 Task: Create a rule from the Recommended list, Task Added to this Project -> add SubTasks in the project TouchLine with SubTasks Gather and Analyse Requirements , Design and Implement Solution , System Test and UAT , Release to Production / Go Live.
Action: Mouse moved to (72, 388)
Screenshot: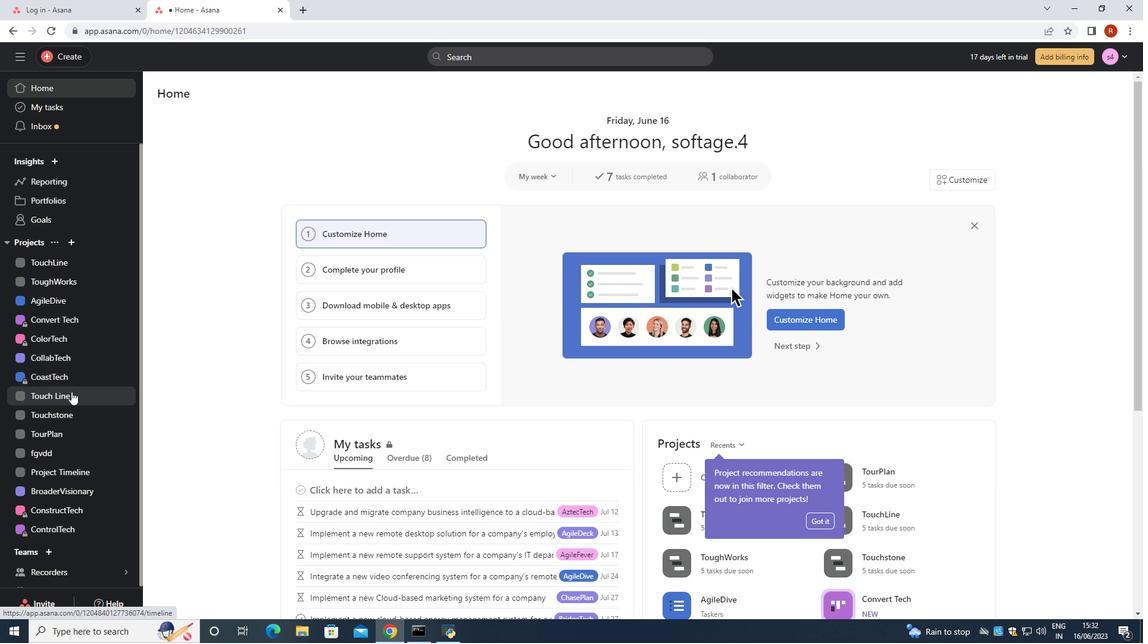 
Action: Mouse pressed left at (72, 388)
Screenshot: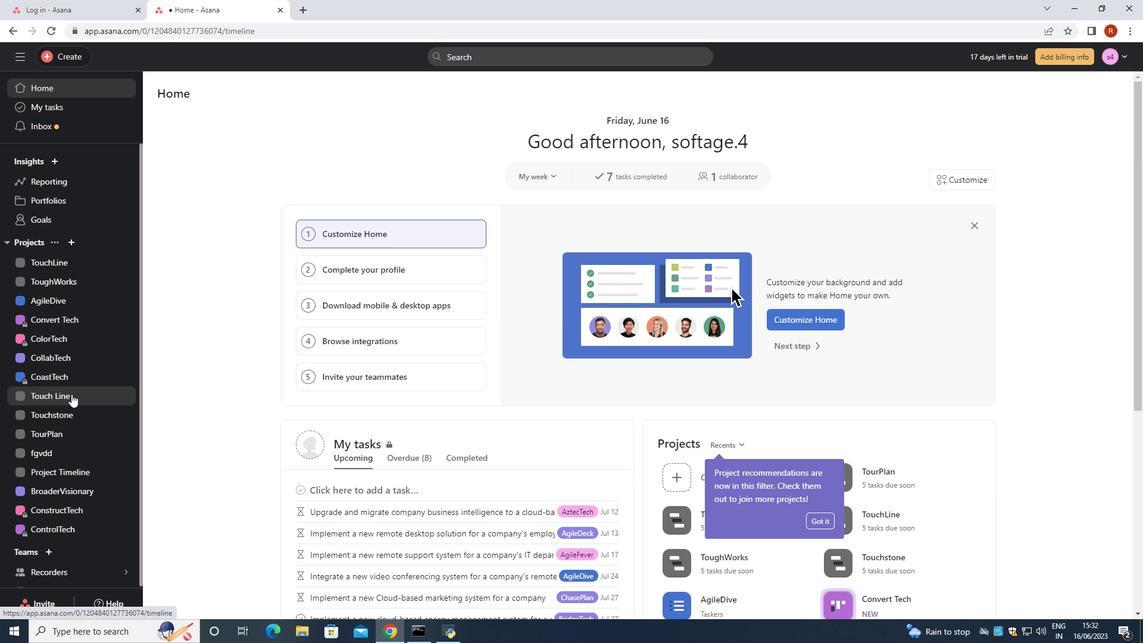 
Action: Mouse moved to (1093, 103)
Screenshot: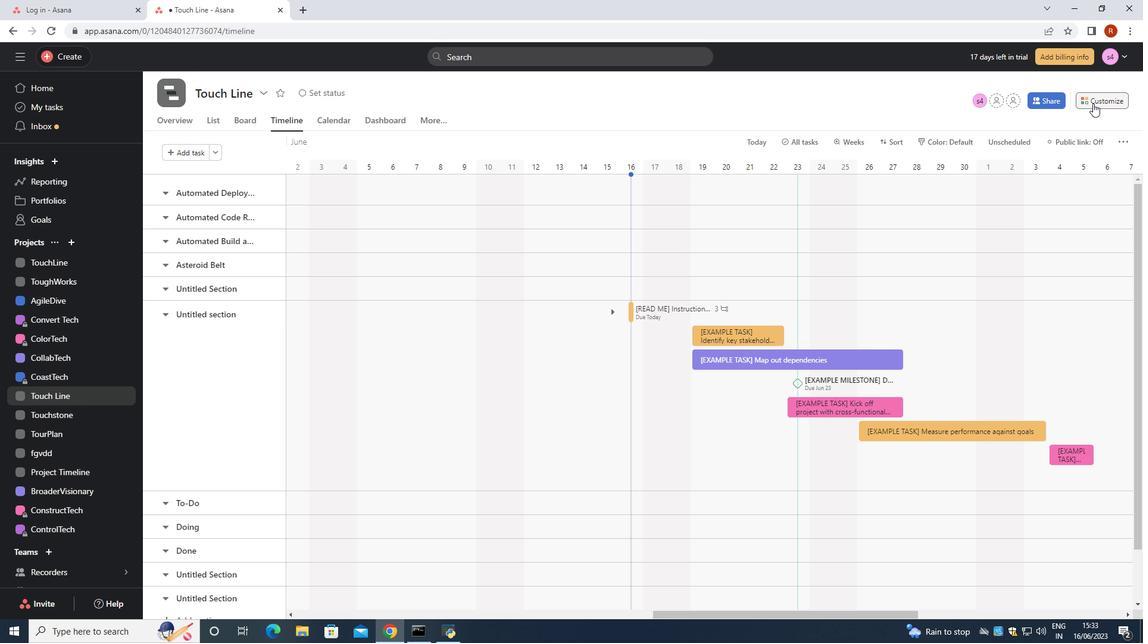 
Action: Mouse pressed left at (1093, 103)
Screenshot: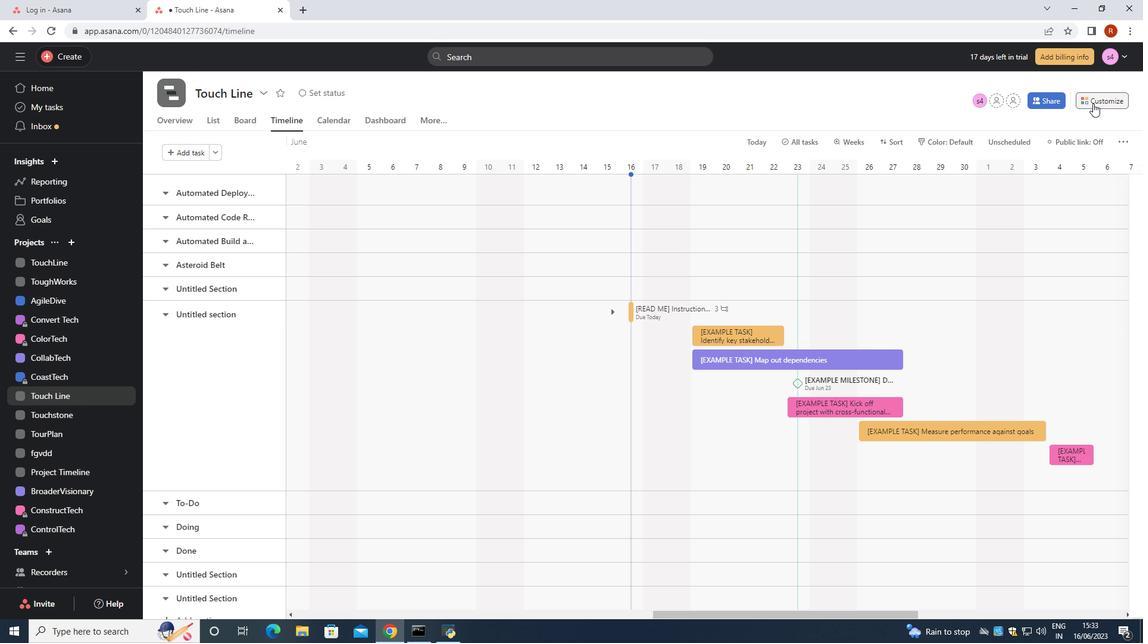 
Action: Mouse moved to (884, 267)
Screenshot: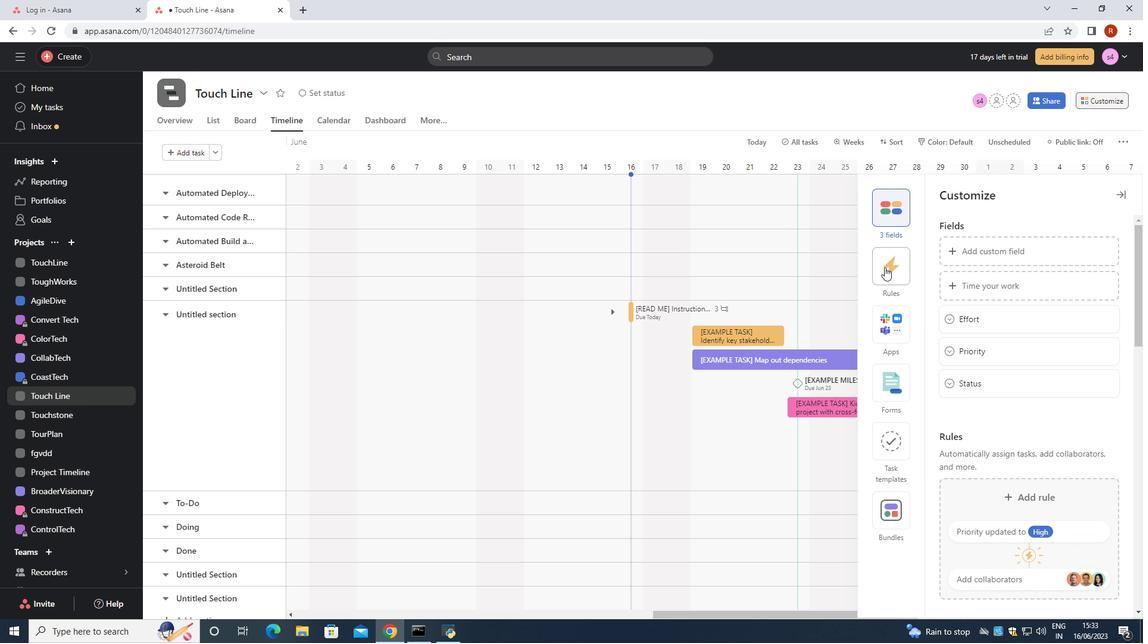 
Action: Mouse pressed left at (884, 267)
Screenshot: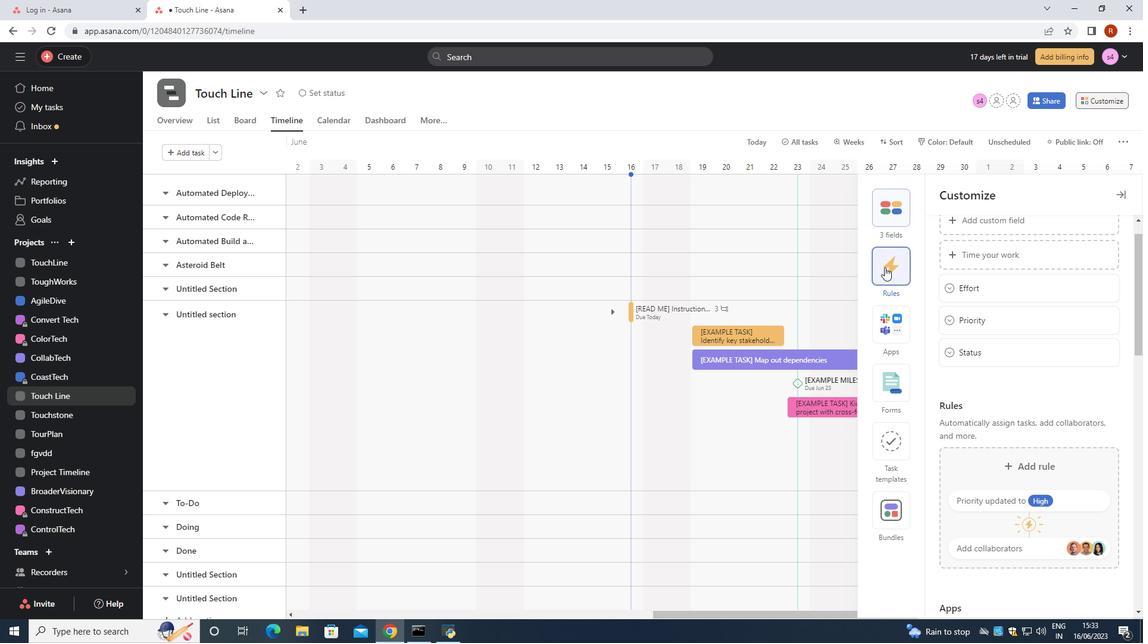 
Action: Mouse moved to (1065, 306)
Screenshot: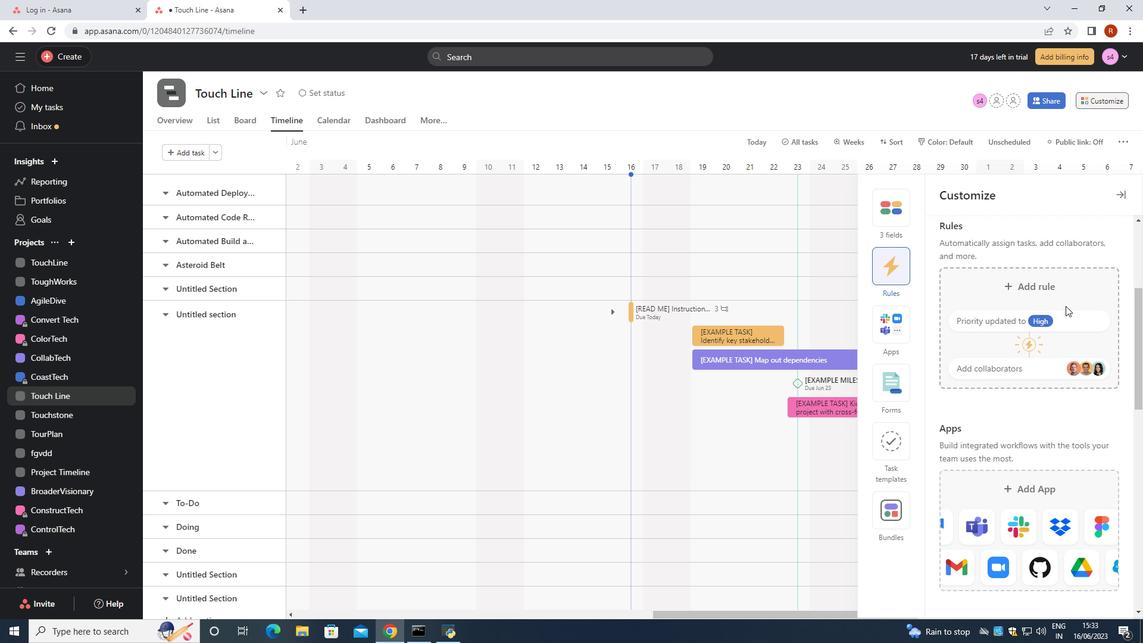 
Action: Mouse pressed left at (1065, 306)
Screenshot: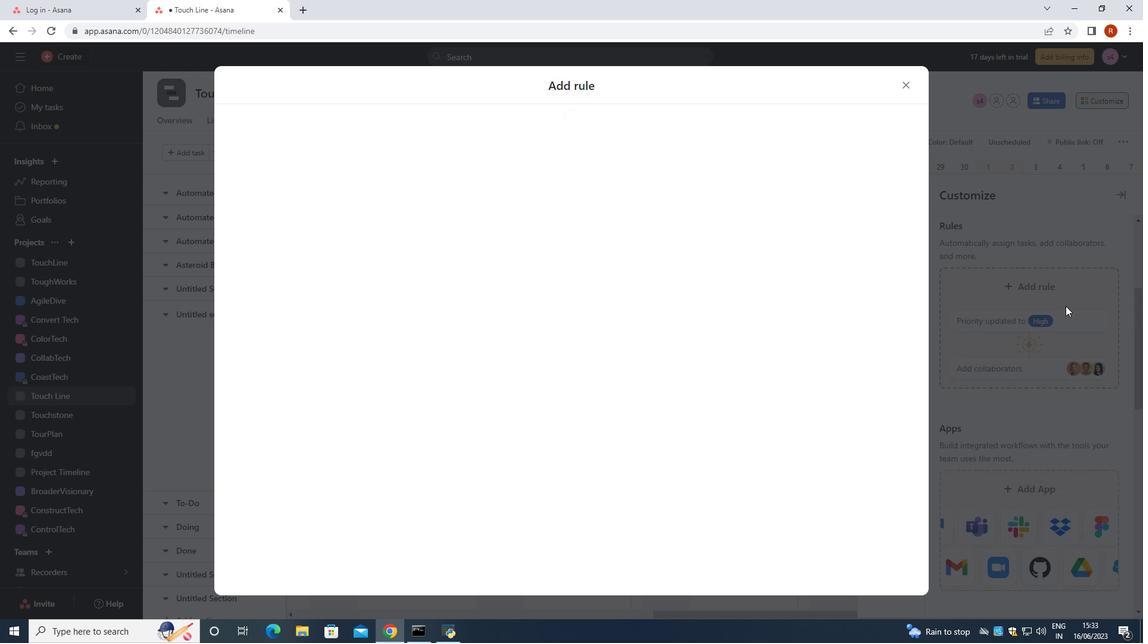 
Action: Mouse moved to (831, 192)
Screenshot: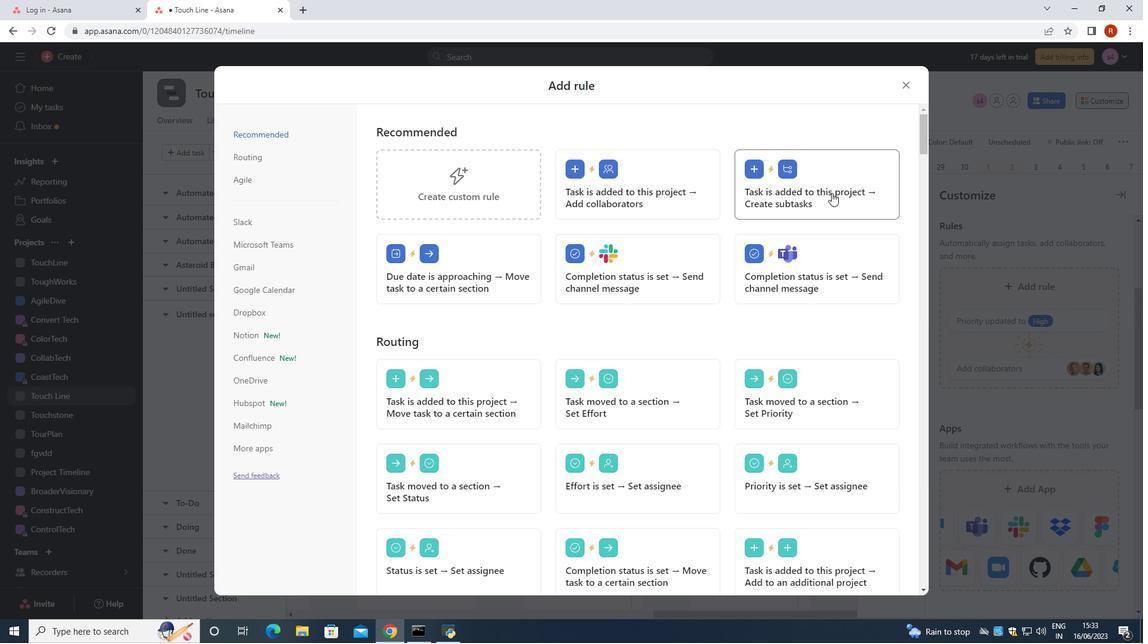 
Action: Mouse pressed left at (831, 192)
Screenshot: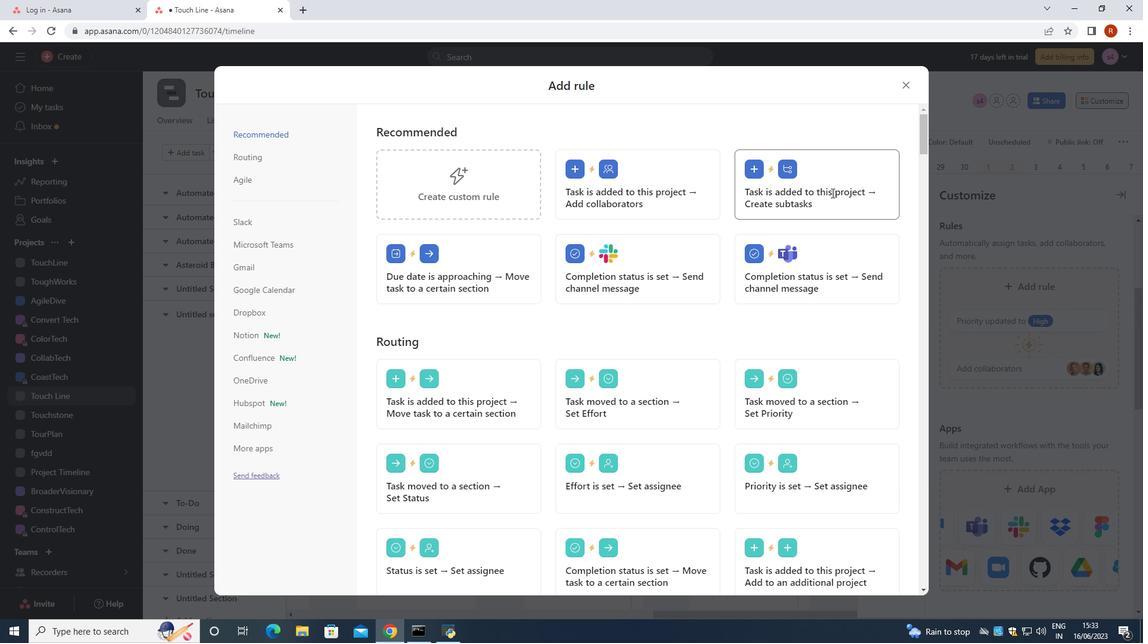 
Action: Mouse moved to (791, 176)
Screenshot: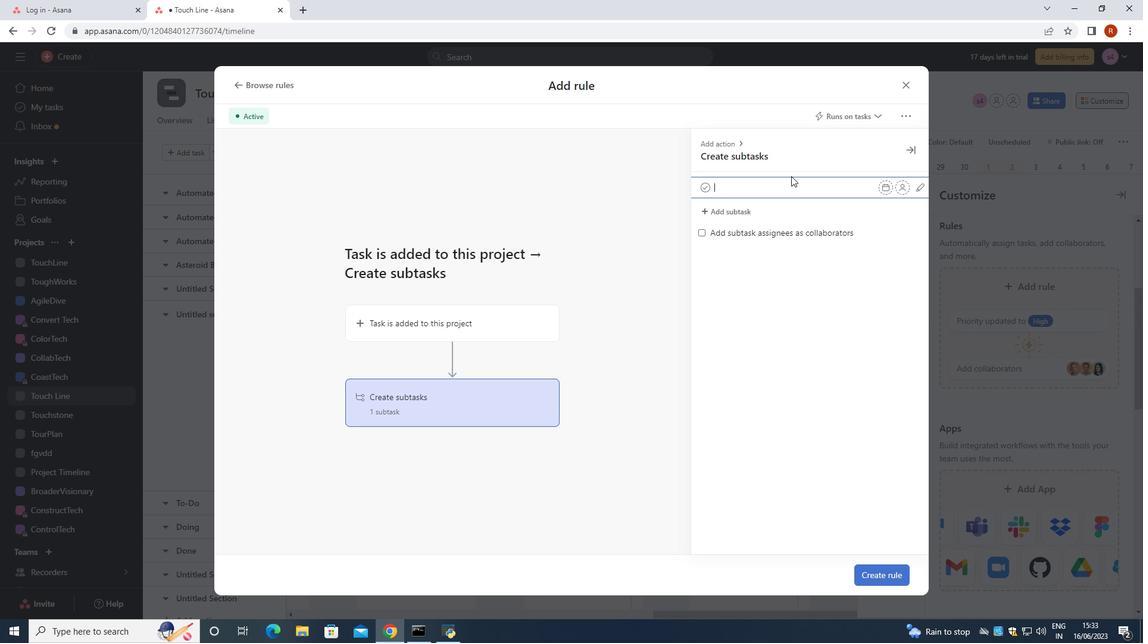 
Action: Key pressed <Key.shift><Key.shift><Key.shift><Key.shift><Key.shift><Key.shift><Key.shift><Key.shift><Key.shift><Key.shift><Key.shift><Key.shift>Gather<Key.space>and<Key.space><Key.shift>Analyse<Key.space><Key.shift><Key.shift><Key.shift><Key.shift>R
Screenshot: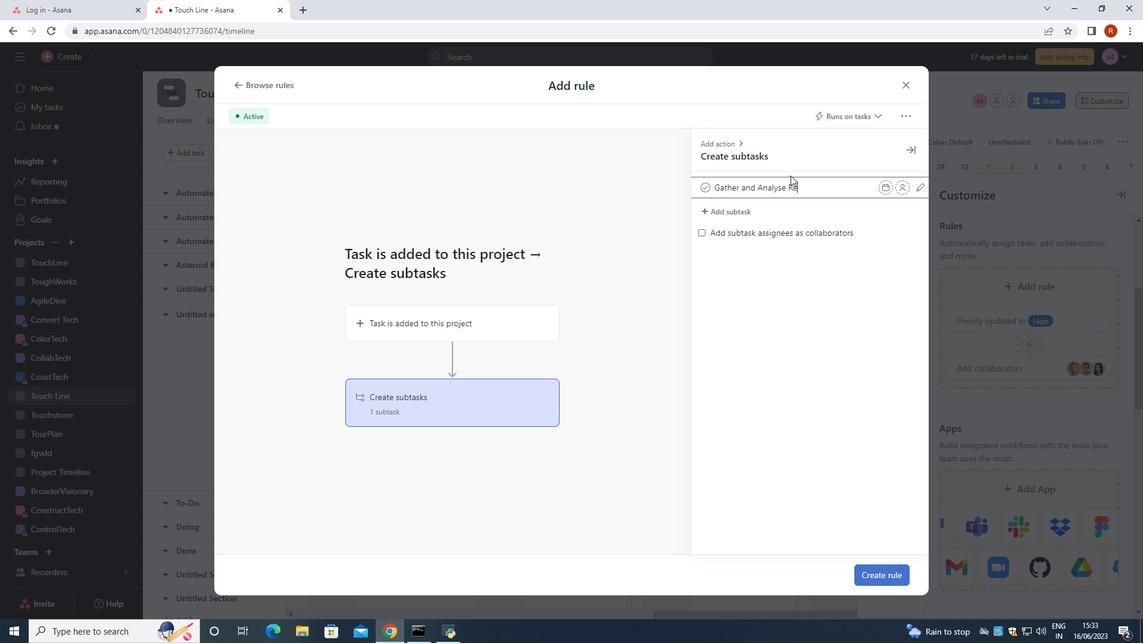 
Action: Mouse moved to (790, 175)
Screenshot: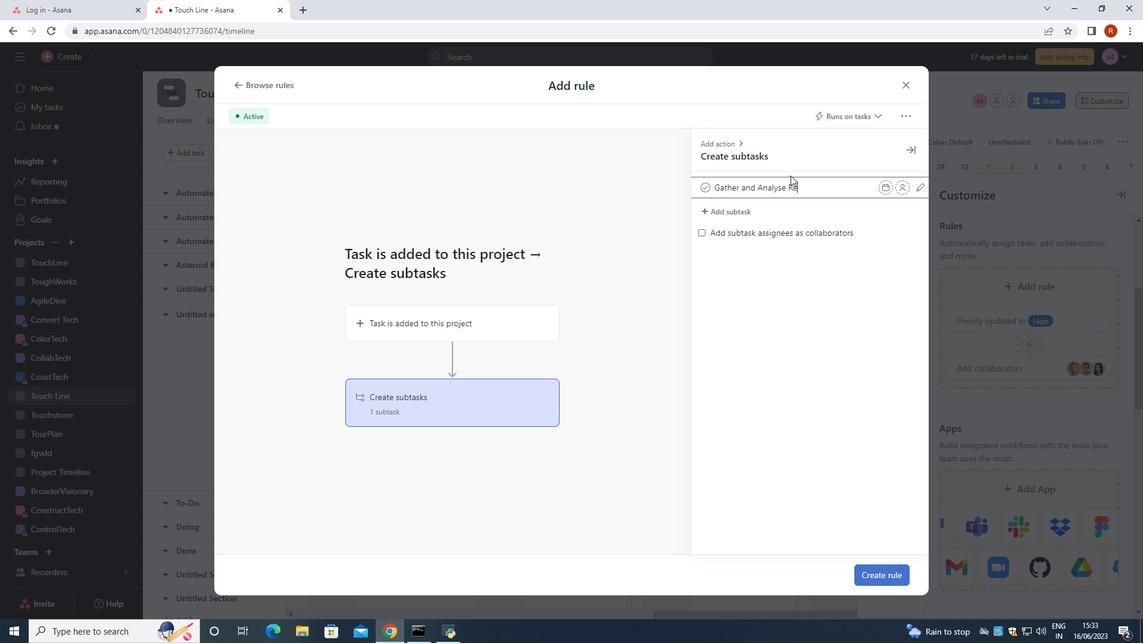 
Action: Key pressed equirements<Key.enter><Key.shift><Key.shift><Key.shift><Key.shift><Key.shift><Key.shift>Design<Key.space>and<Key.space>implement<Key.space><Key.shift>Solution<Key.space><Key.enter><Key.shift>System<Key.space><Key.shift>Test<Key.space>and<Key.space><Key.shift><Key.shift><Key.shift><Key.shift><Key.shift><Key.shift><Key.shift><Key.shift><Key.shift><Key.shift><Key.shift><Key.shift><Key.shift>UAT<Key.space><Key.enter><Key.shift><Key.shift><Key.shift><Key.shift><Key.shift><Key.shift>Rela<Key.backspace>ease<Key.space>to<Key.space><Key.shift>Production/<Key.shift><Key.shift><Key.shift>Go<Key.space><Key.shift>Live
Screenshot: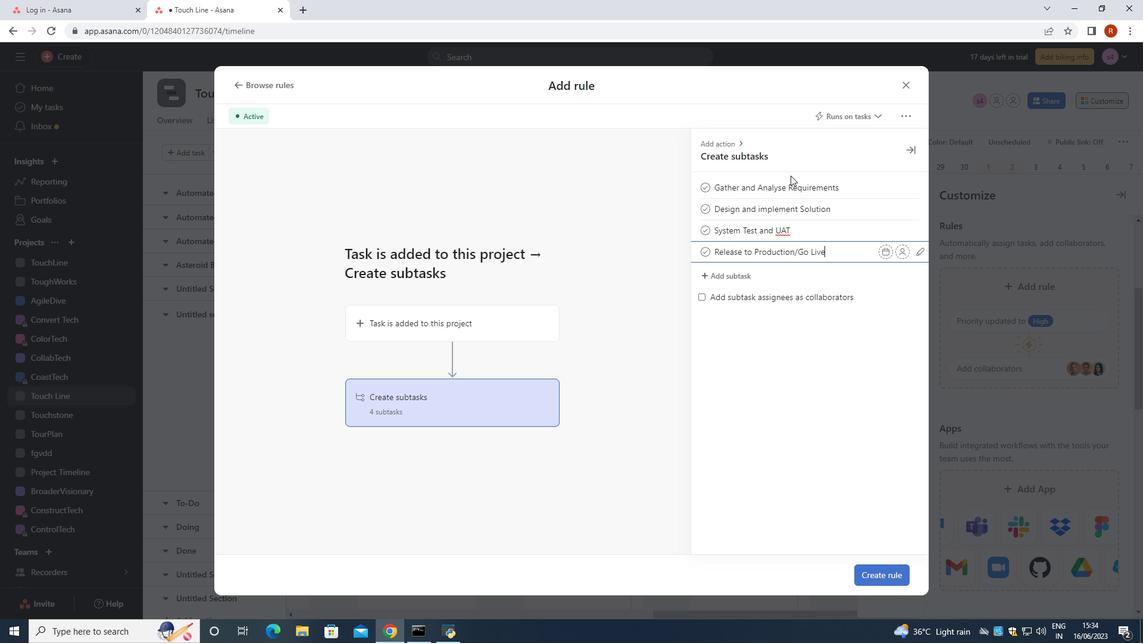 
Action: Mouse moved to (897, 575)
Screenshot: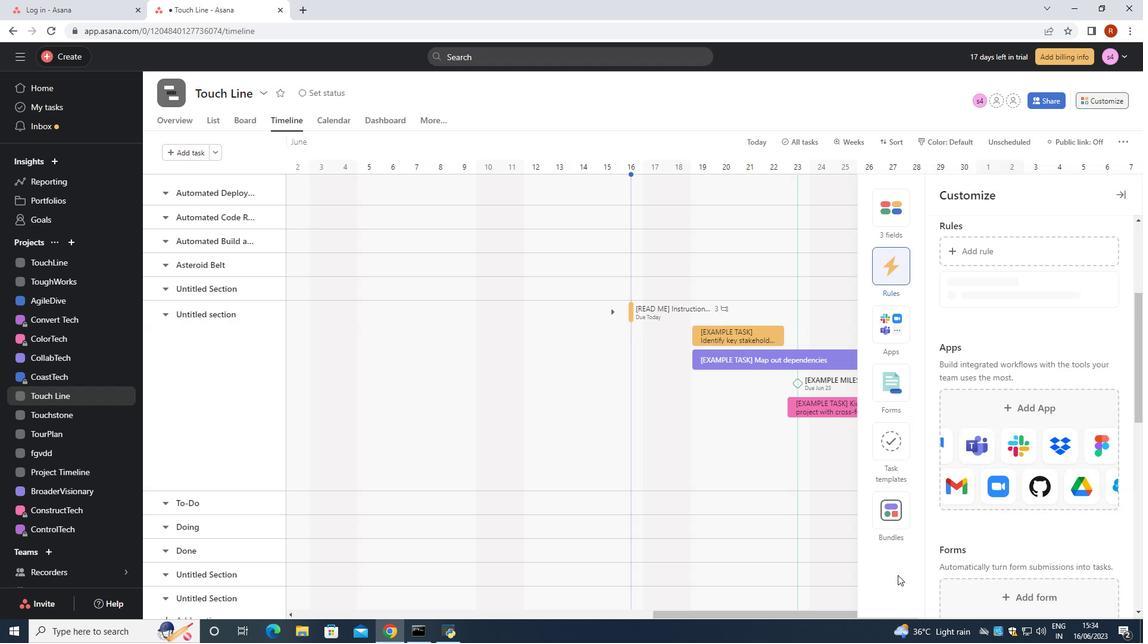 
Action: Mouse pressed left at (897, 575)
Screenshot: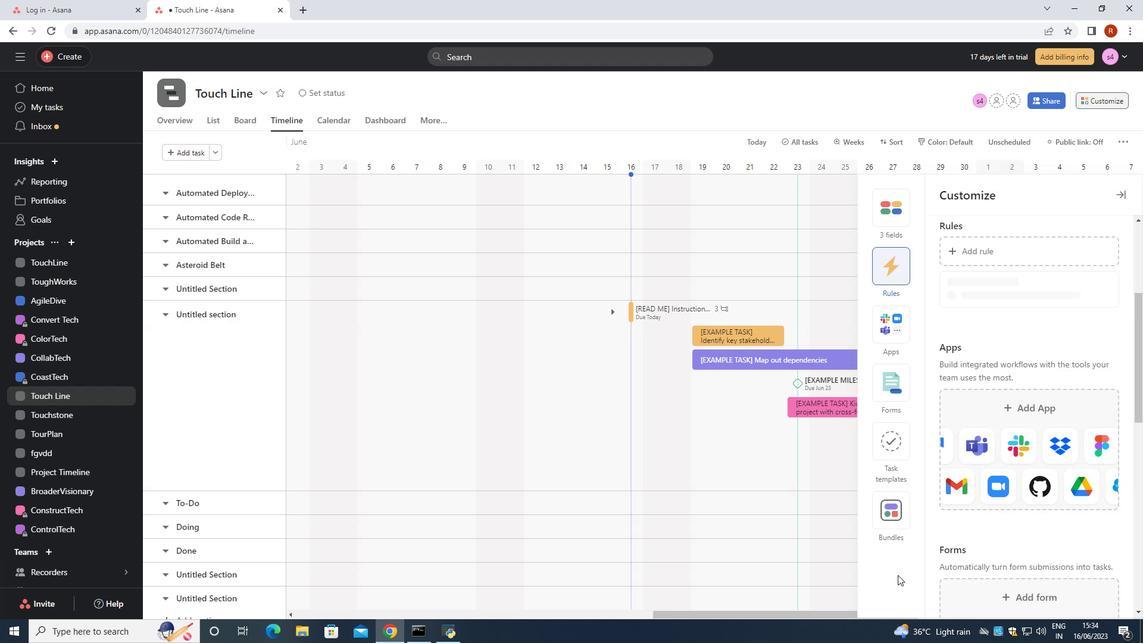 
Action: Mouse moved to (866, 537)
Screenshot: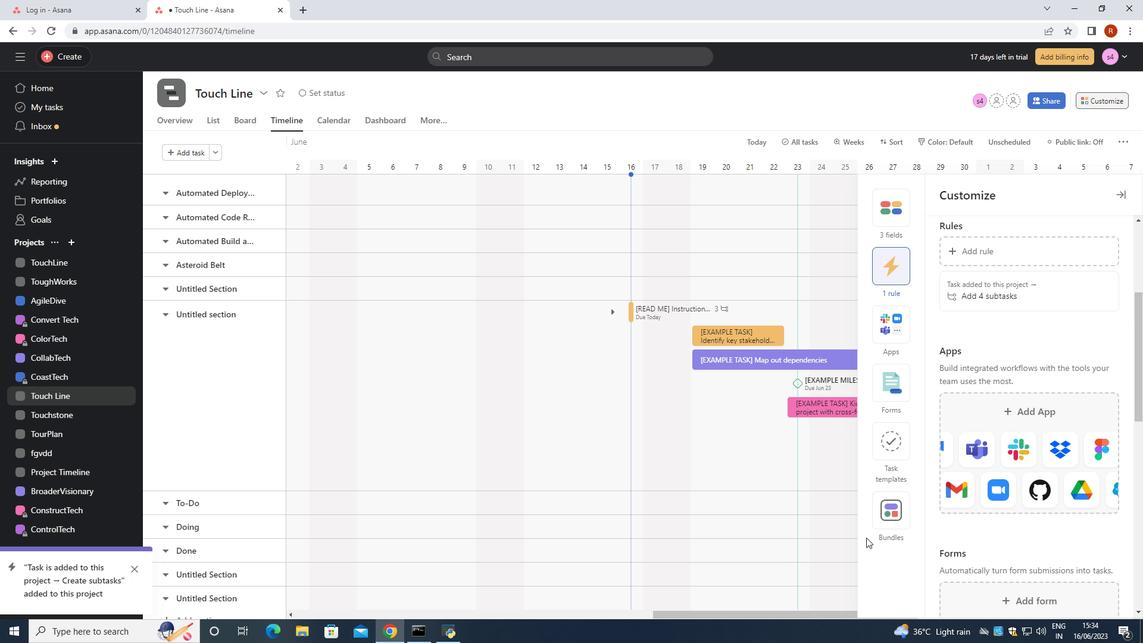 
